Task: Provide the standings of the 2023 Victory Lane Racing Xfinity Series for the track "Indianapolis Motor Spdwy".
Action: Mouse moved to (200, 368)
Screenshot: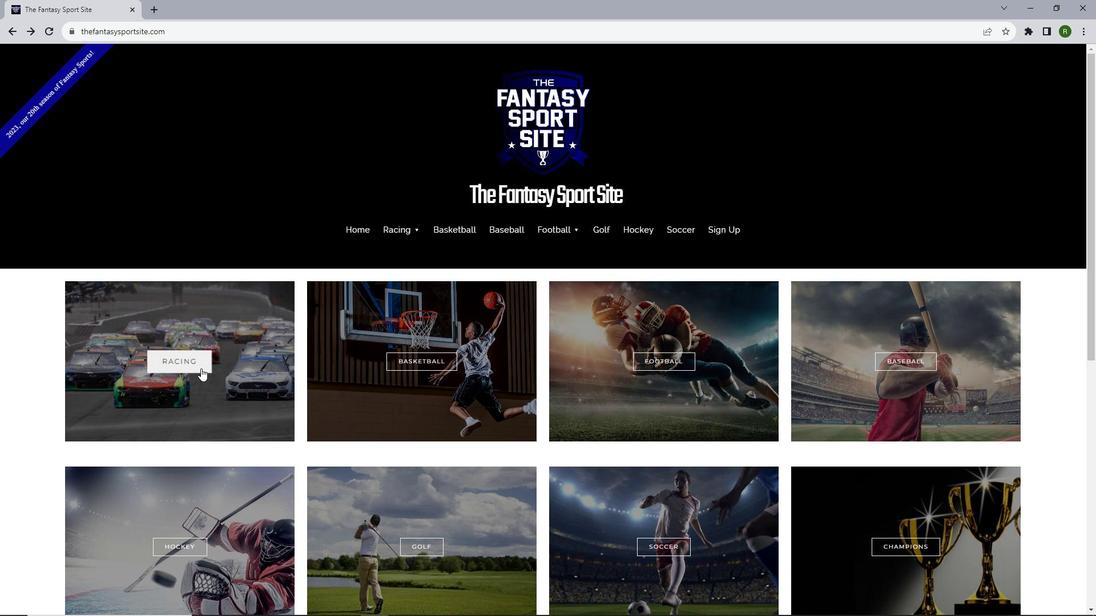 
Action: Mouse pressed left at (200, 368)
Screenshot: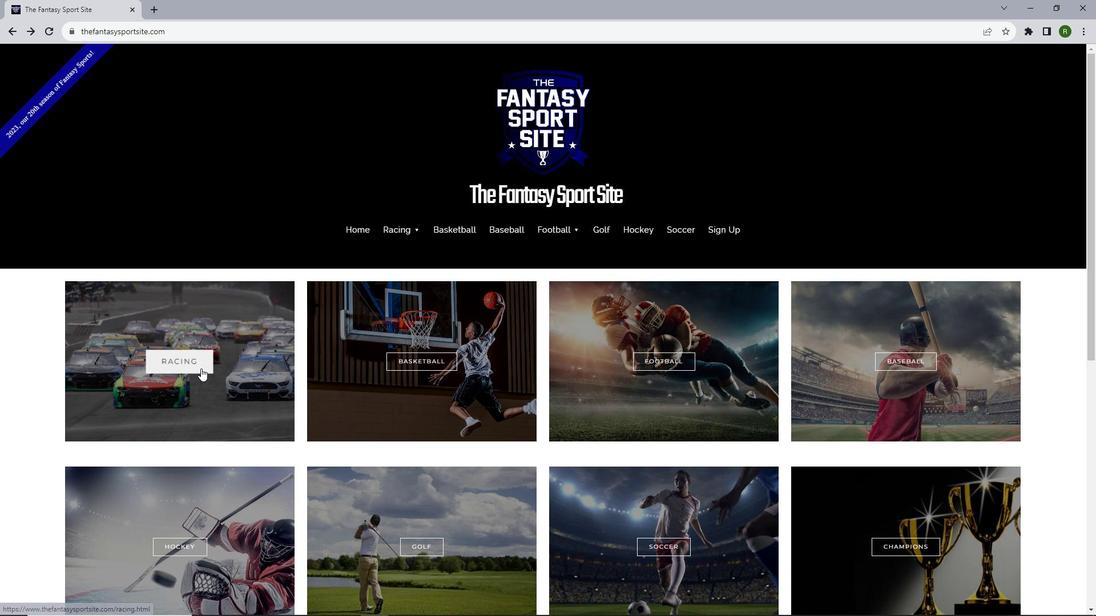 
Action: Mouse moved to (543, 509)
Screenshot: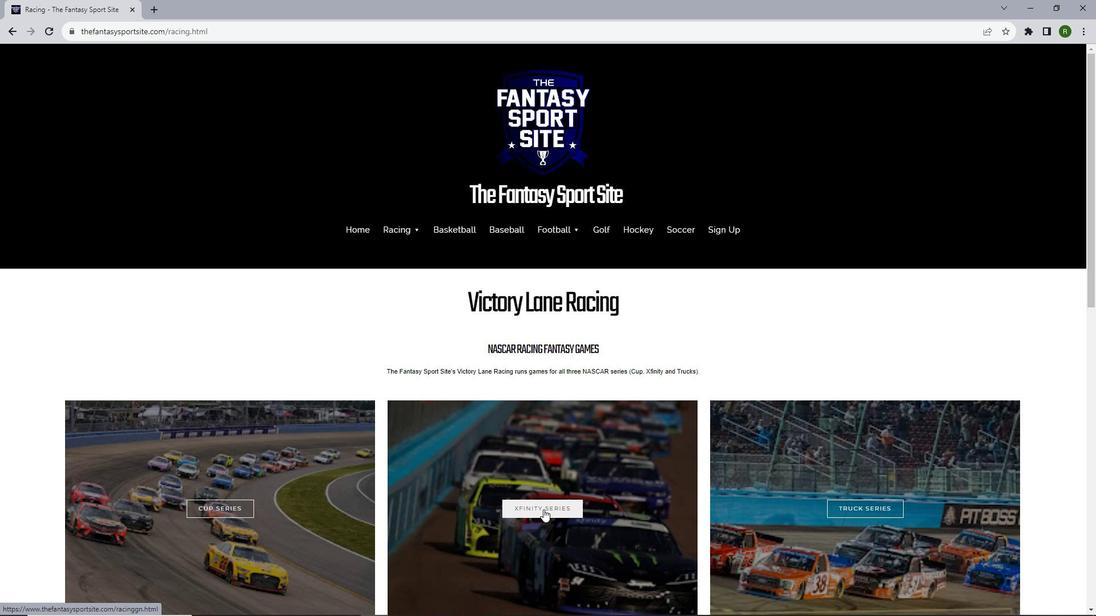 
Action: Mouse pressed left at (543, 509)
Screenshot: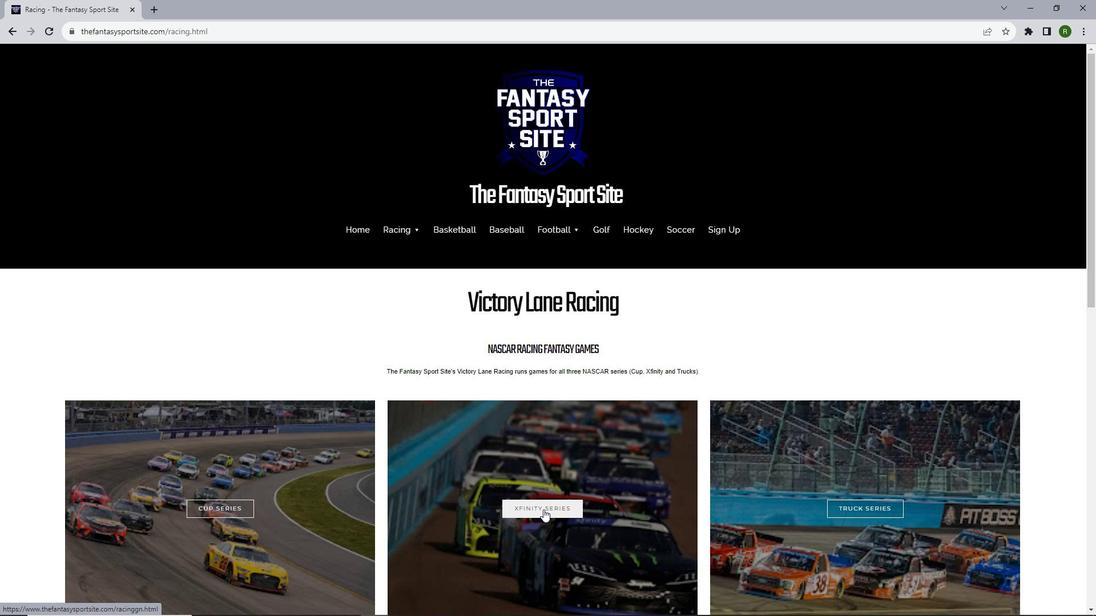 
Action: Mouse moved to (301, 254)
Screenshot: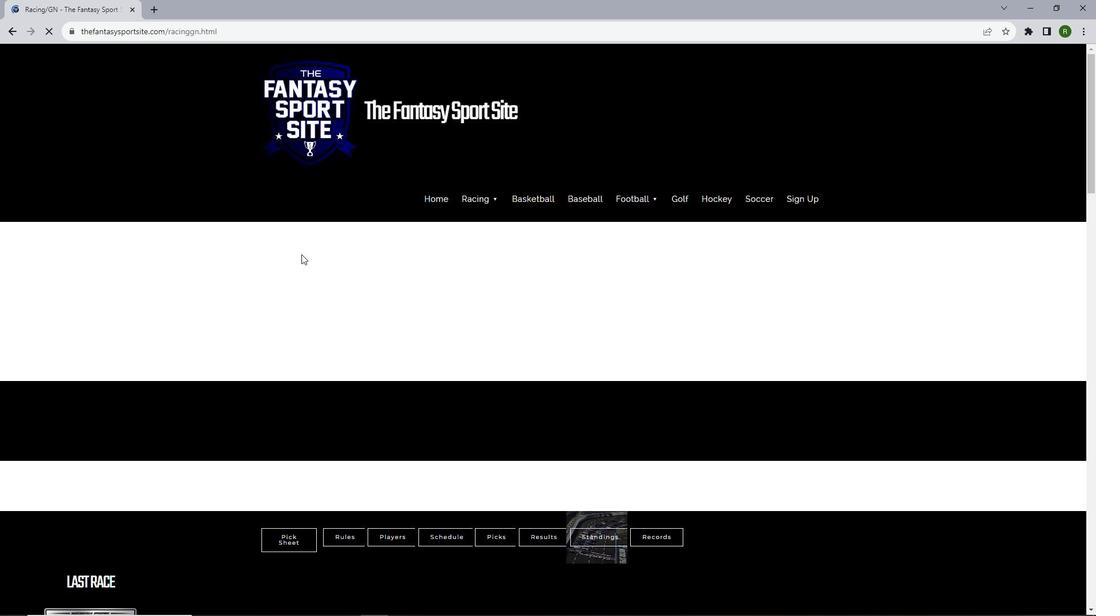 
Action: Mouse scrolled (301, 254) with delta (0, 0)
Screenshot: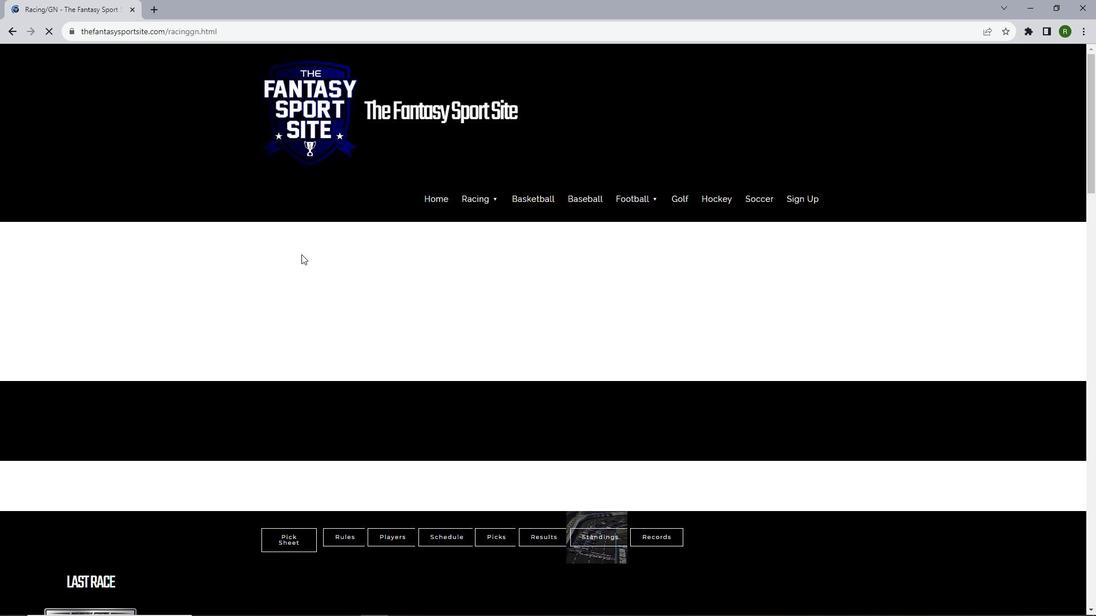 
Action: Mouse scrolled (301, 254) with delta (0, 0)
Screenshot: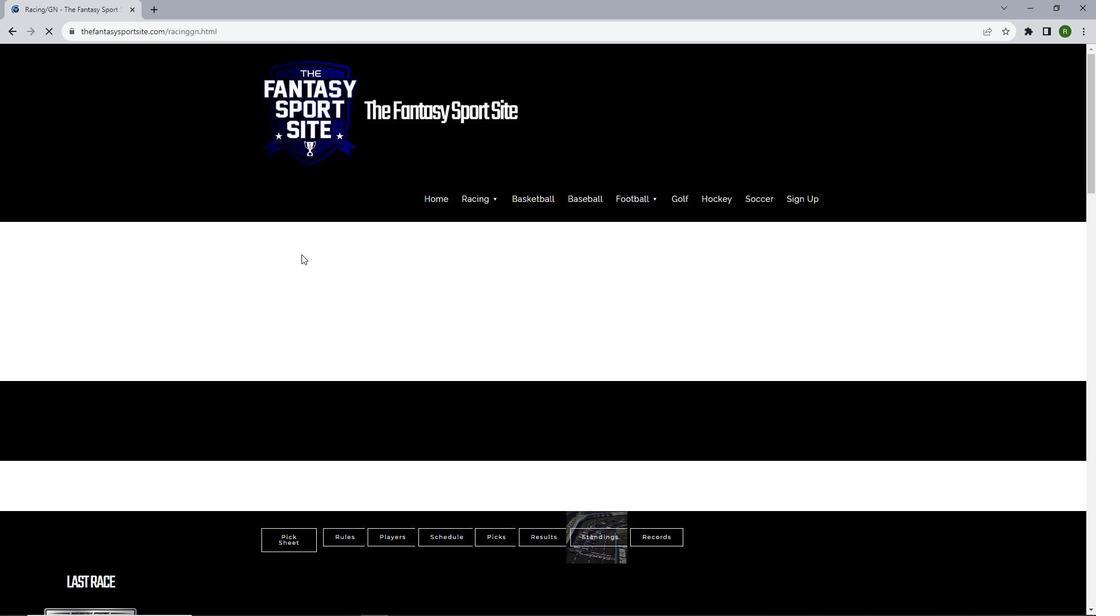 
Action: Mouse moved to (468, 266)
Screenshot: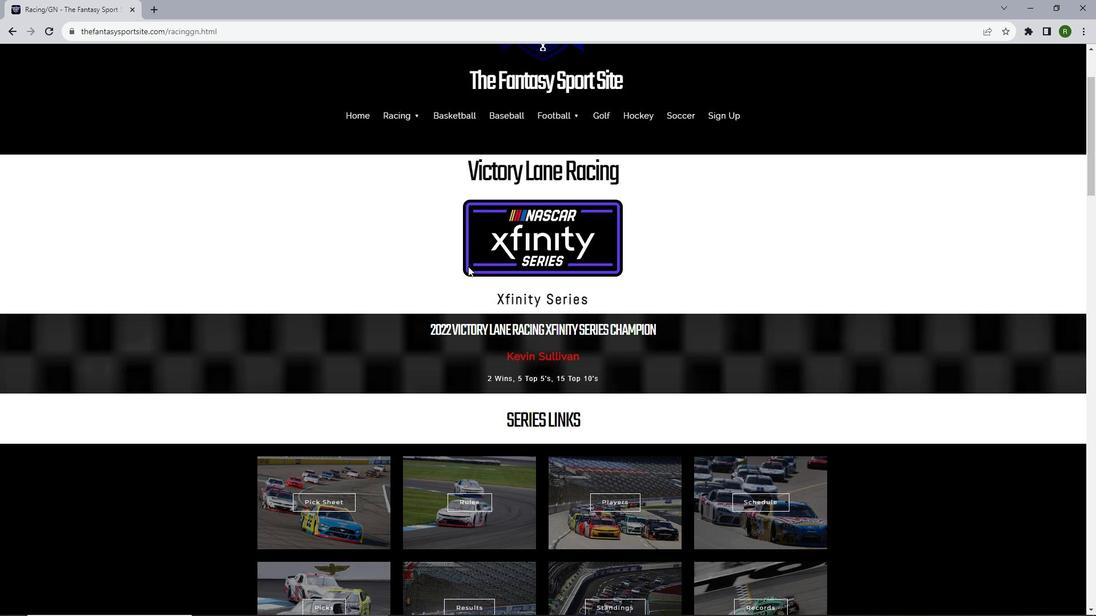 
Action: Mouse scrolled (468, 266) with delta (0, 0)
Screenshot: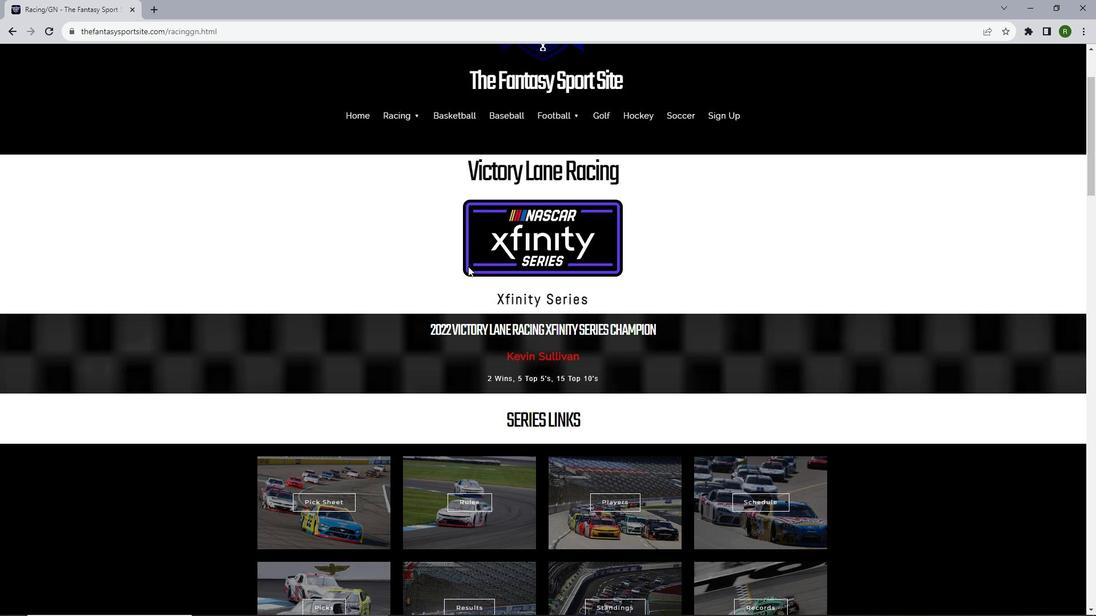 
Action: Mouse scrolled (468, 266) with delta (0, 0)
Screenshot: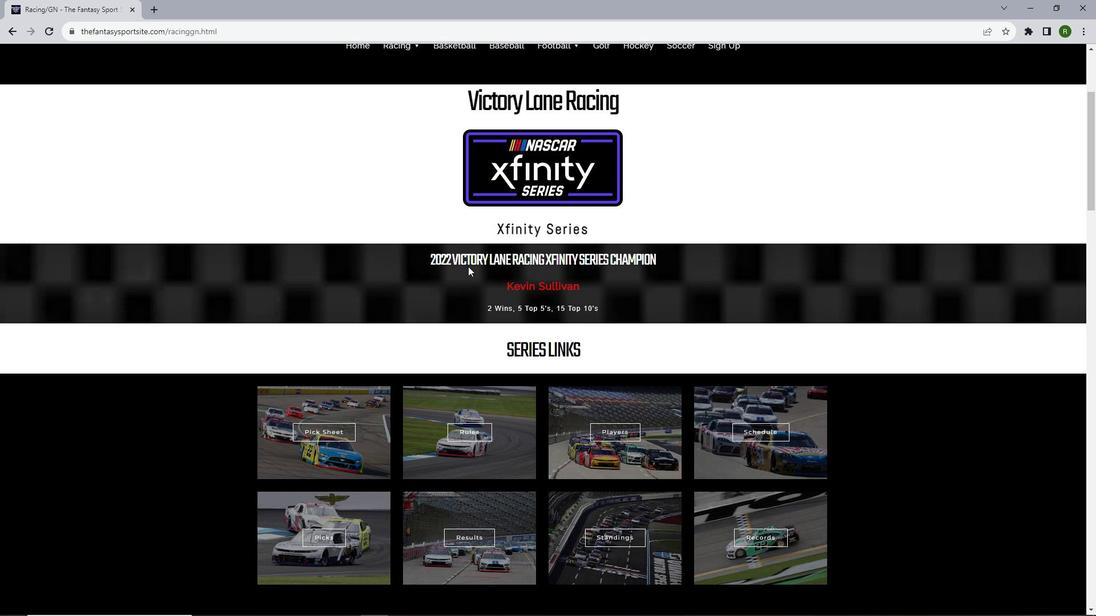 
Action: Mouse moved to (606, 496)
Screenshot: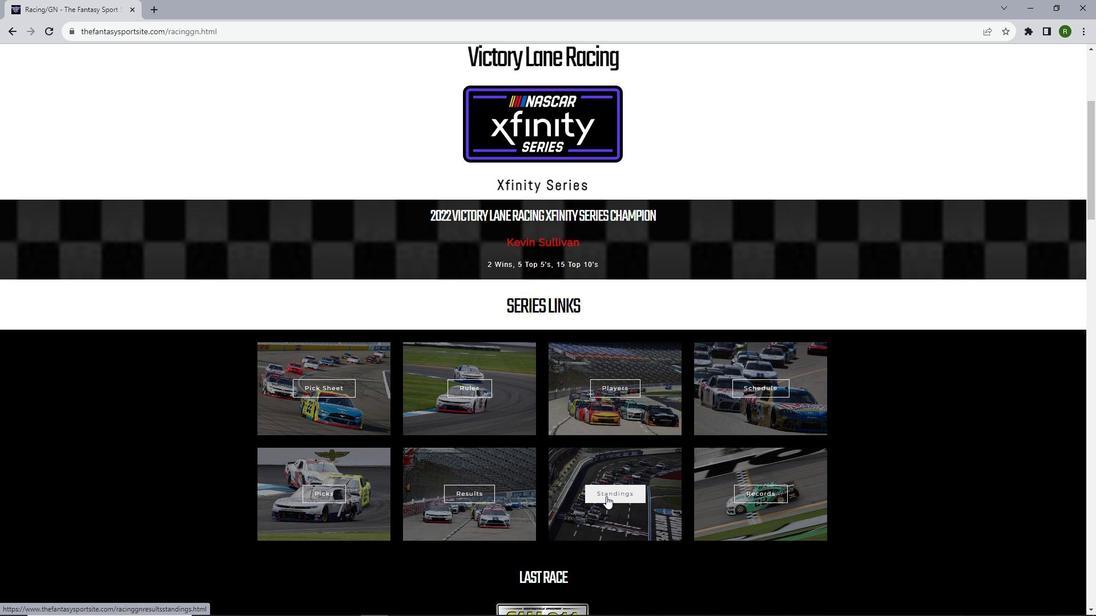 
Action: Mouse pressed left at (606, 496)
Screenshot: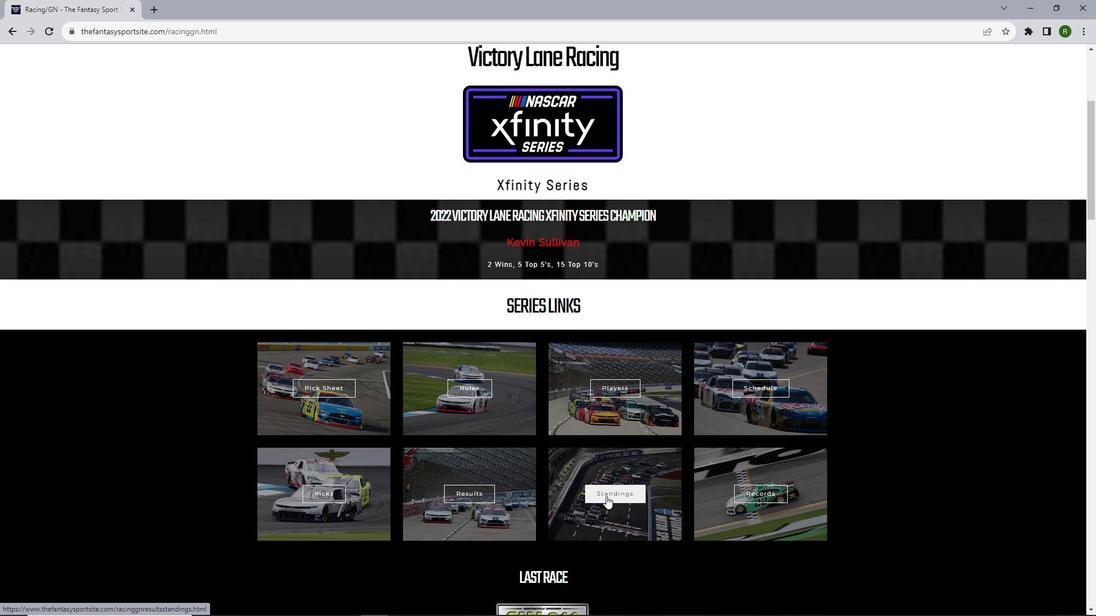 
Action: Mouse moved to (538, 317)
Screenshot: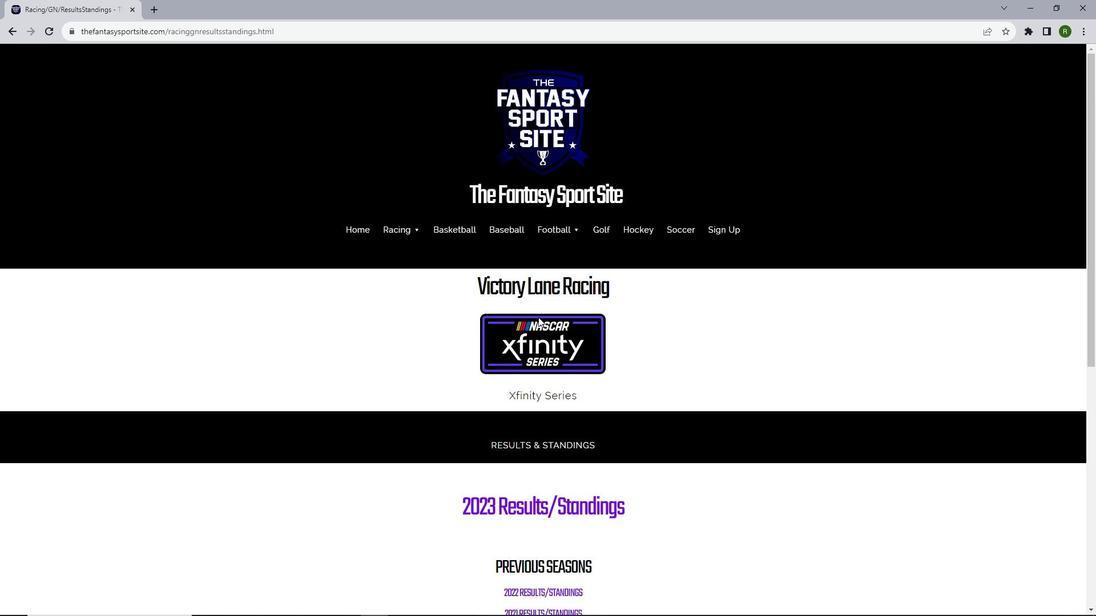 
Action: Mouse scrolled (538, 316) with delta (0, 0)
Screenshot: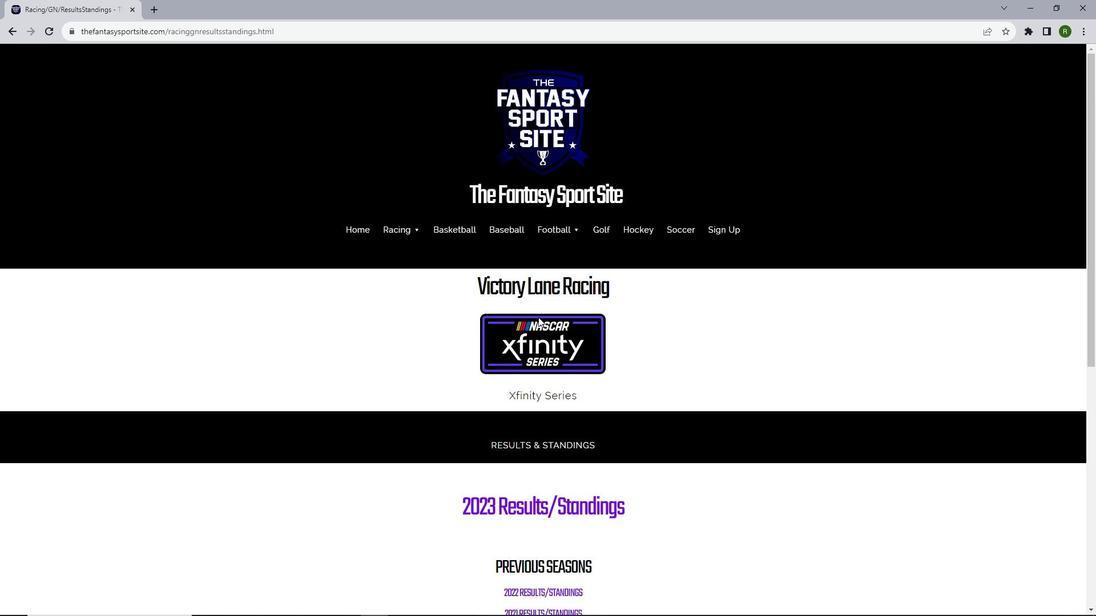 
Action: Mouse scrolled (538, 316) with delta (0, 0)
Screenshot: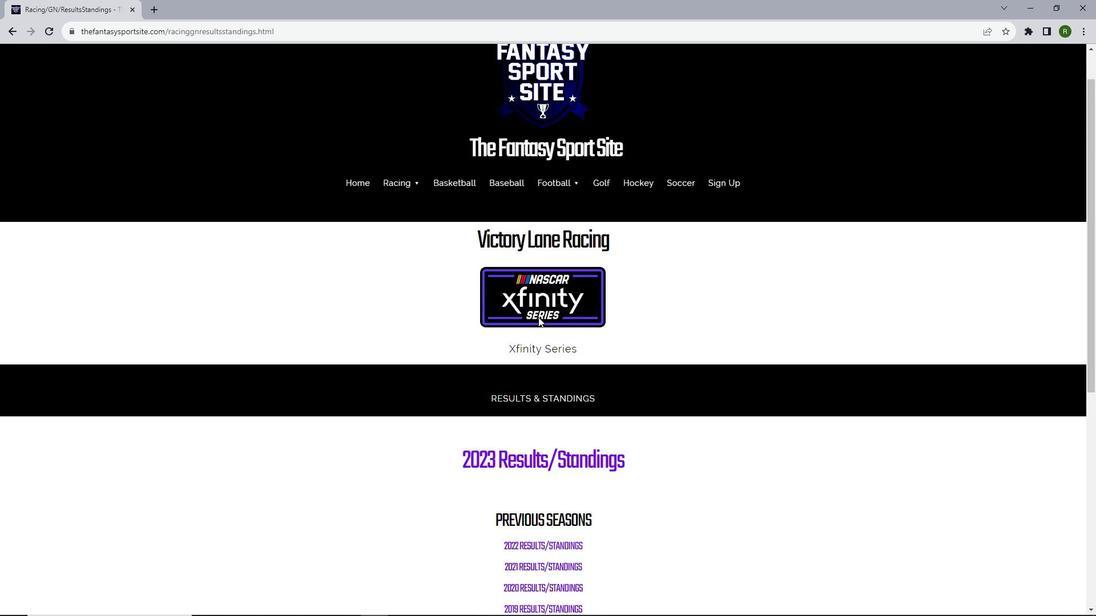 
Action: Mouse scrolled (538, 316) with delta (0, 0)
Screenshot: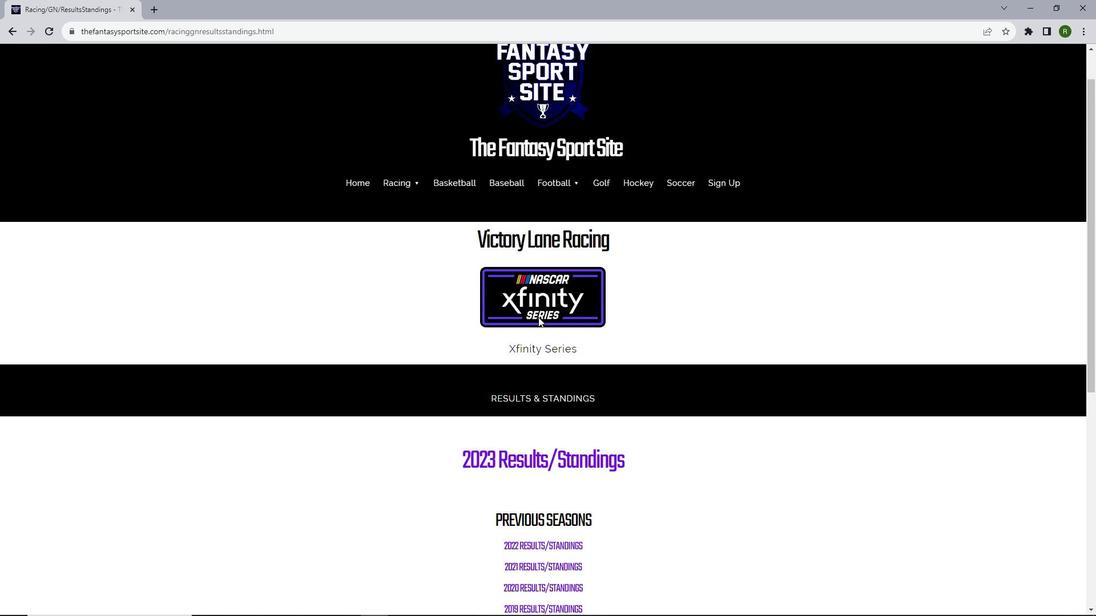 
Action: Mouse scrolled (538, 316) with delta (0, 0)
Screenshot: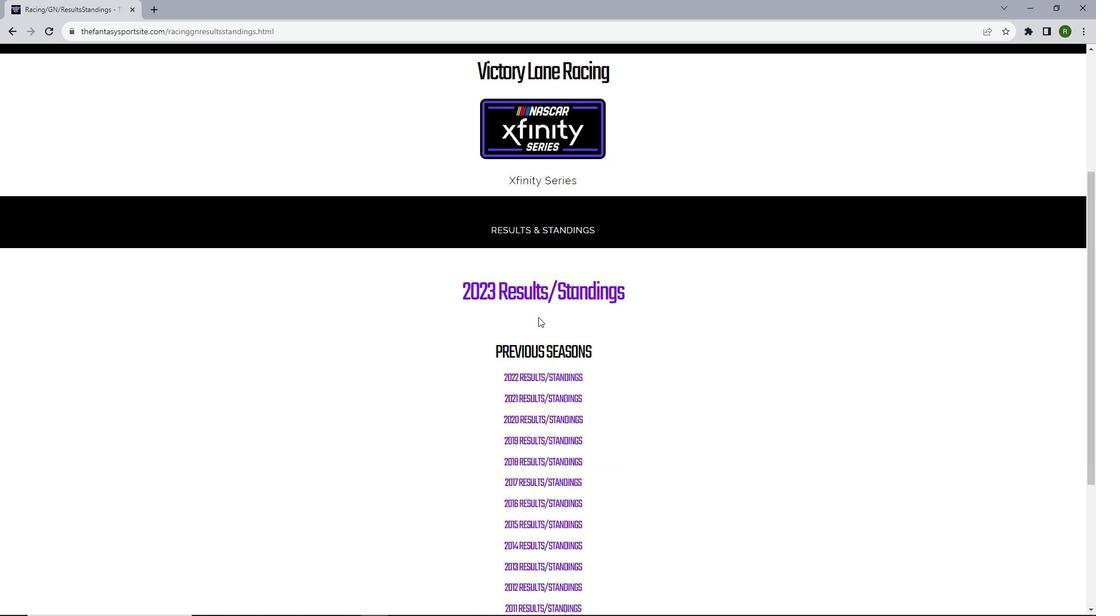 
Action: Mouse moved to (535, 285)
Screenshot: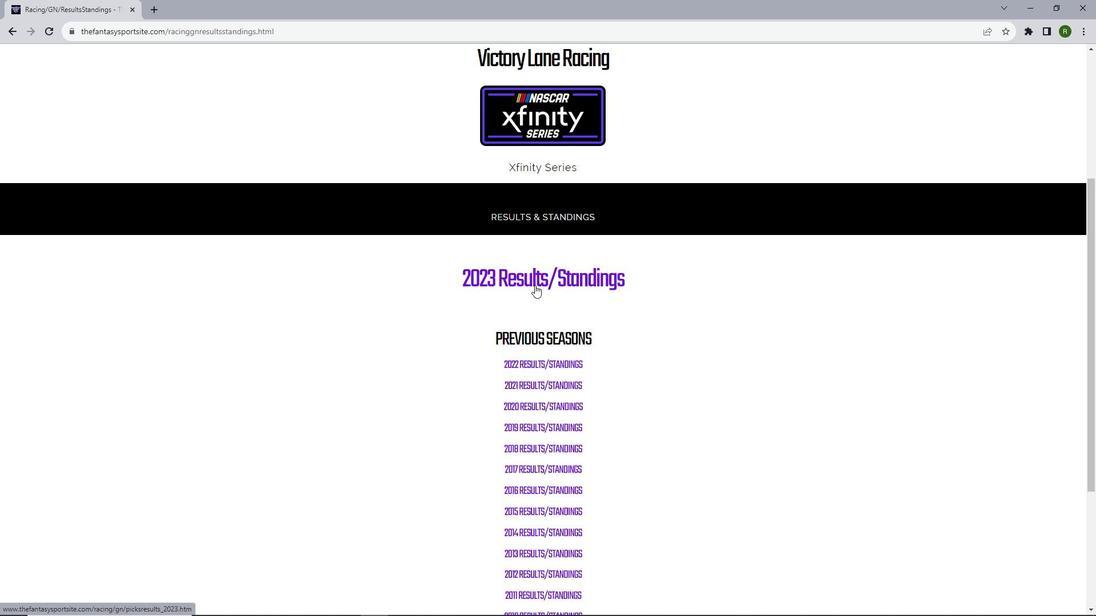 
Action: Mouse pressed left at (535, 285)
Screenshot: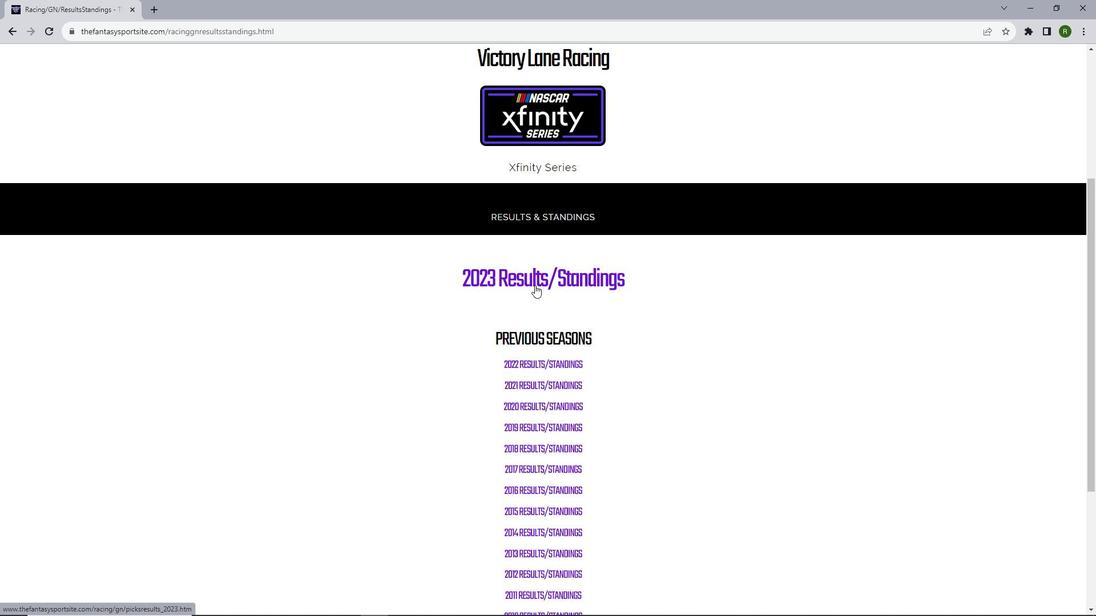 
Action: Mouse scrolled (535, 284) with delta (0, 0)
Screenshot: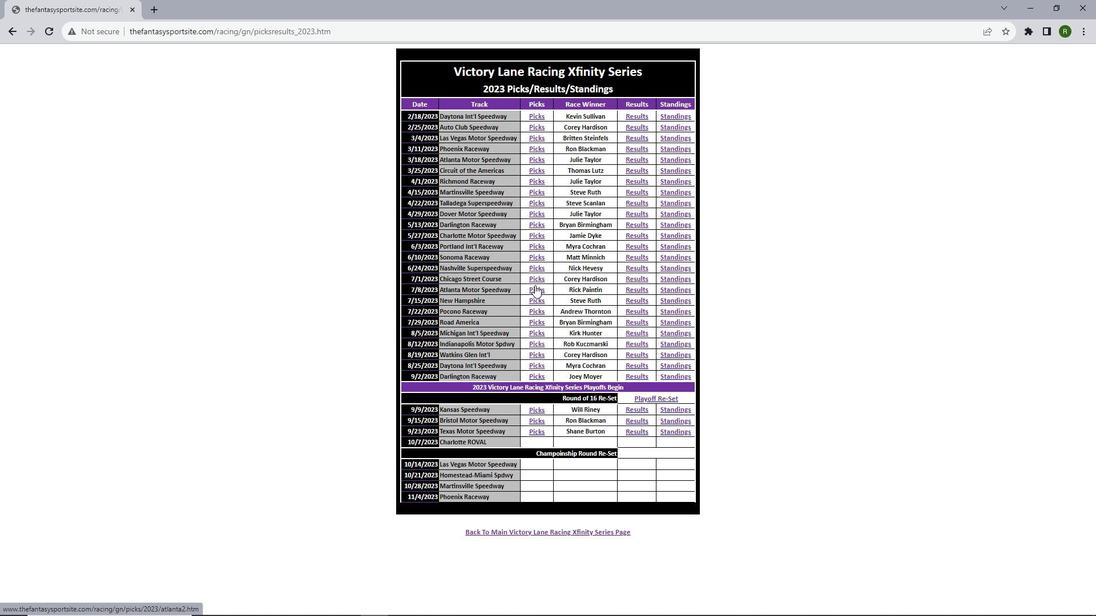 
Action: Mouse scrolled (535, 284) with delta (0, 0)
Screenshot: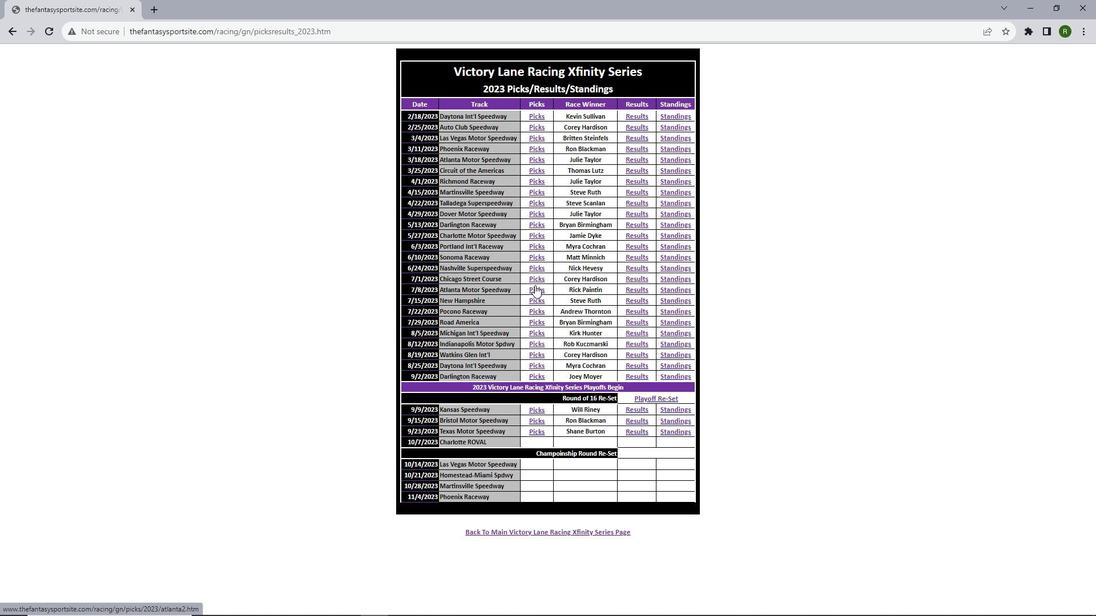 
Action: Mouse moved to (473, 226)
Screenshot: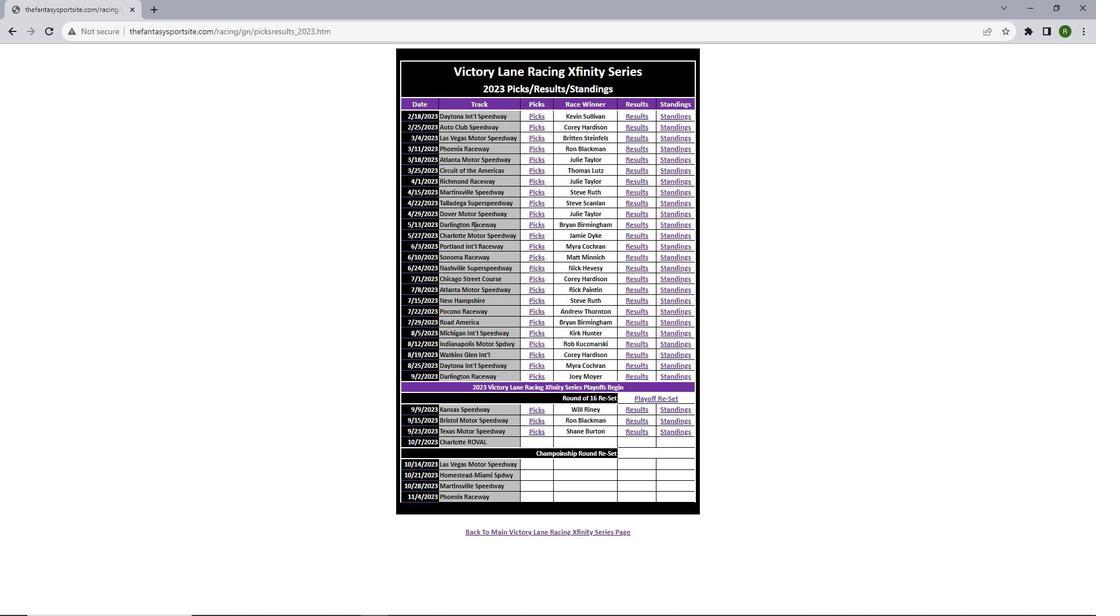 
Action: Mouse scrolled (473, 226) with delta (0, 0)
Screenshot: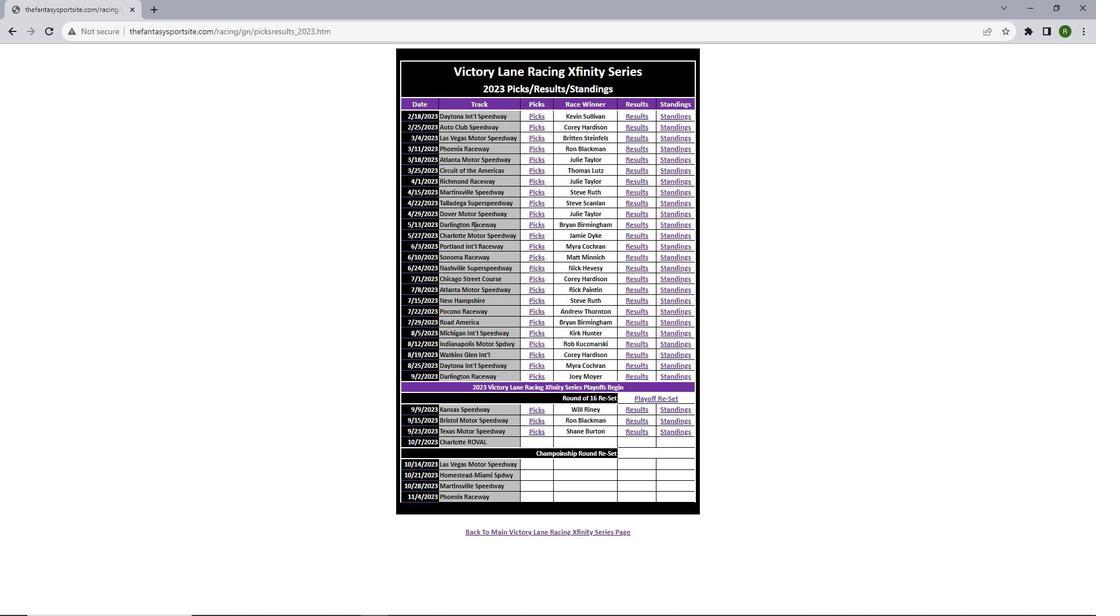 
Action: Mouse moved to (683, 344)
Screenshot: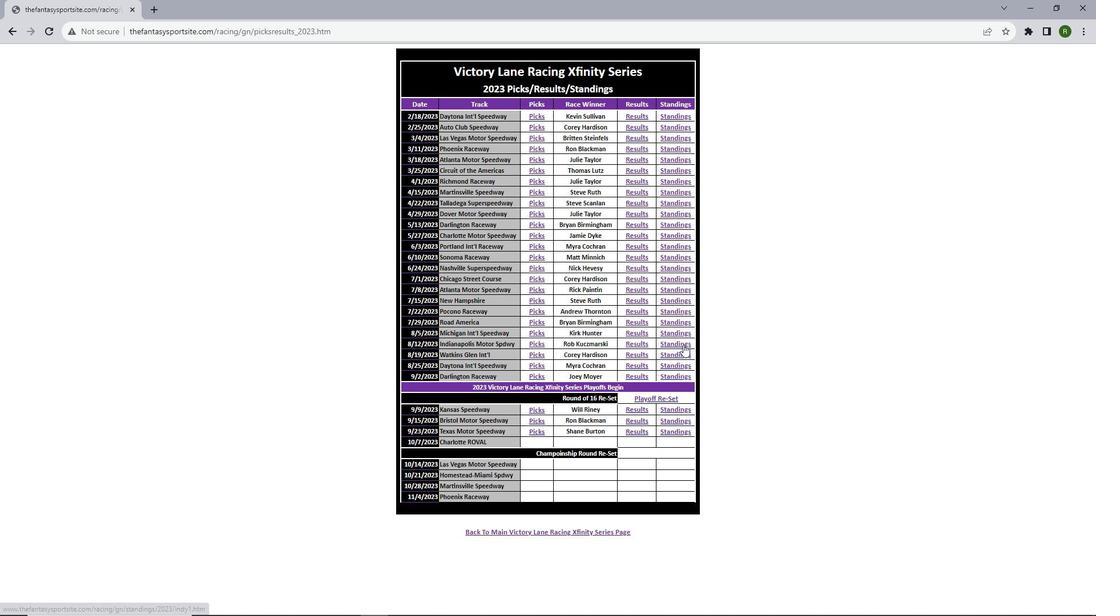 
Action: Mouse pressed left at (683, 344)
Screenshot: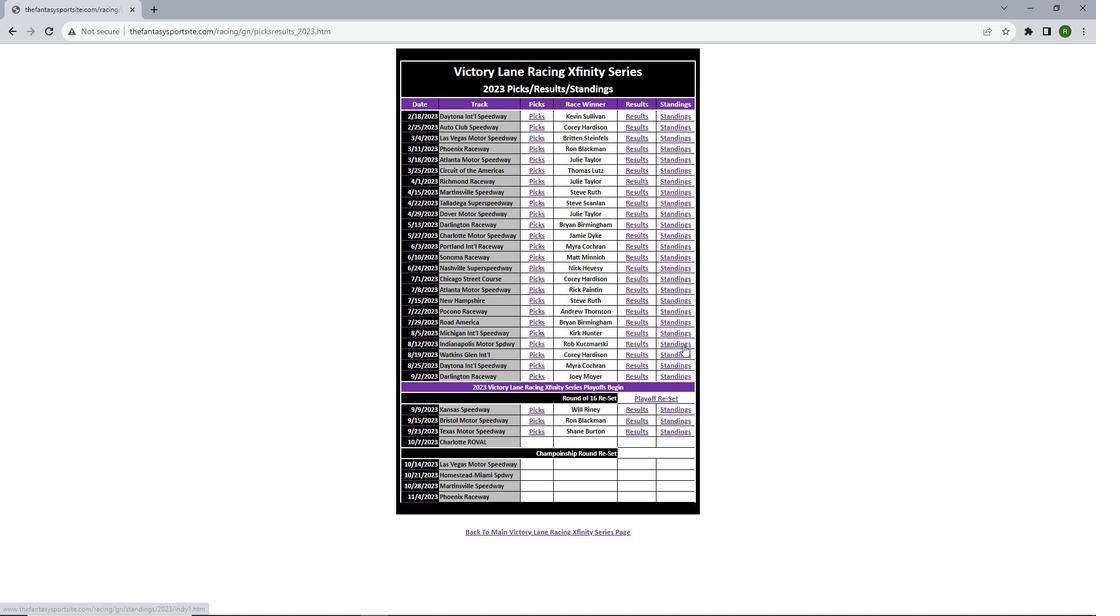 
Action: Mouse moved to (509, 280)
Screenshot: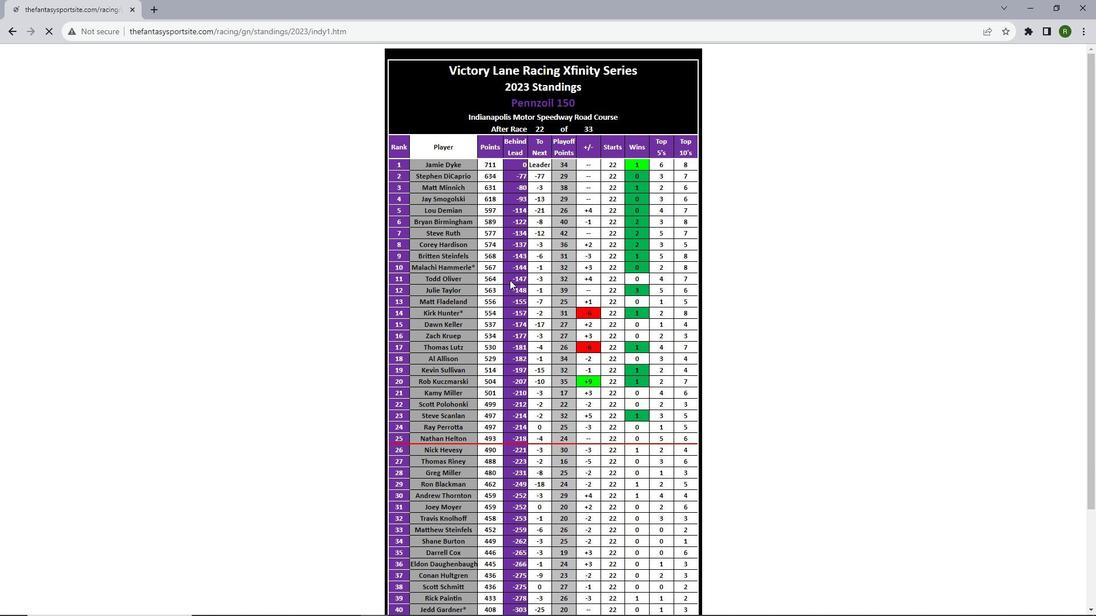 
Action: Mouse scrolled (509, 279) with delta (0, 0)
Screenshot: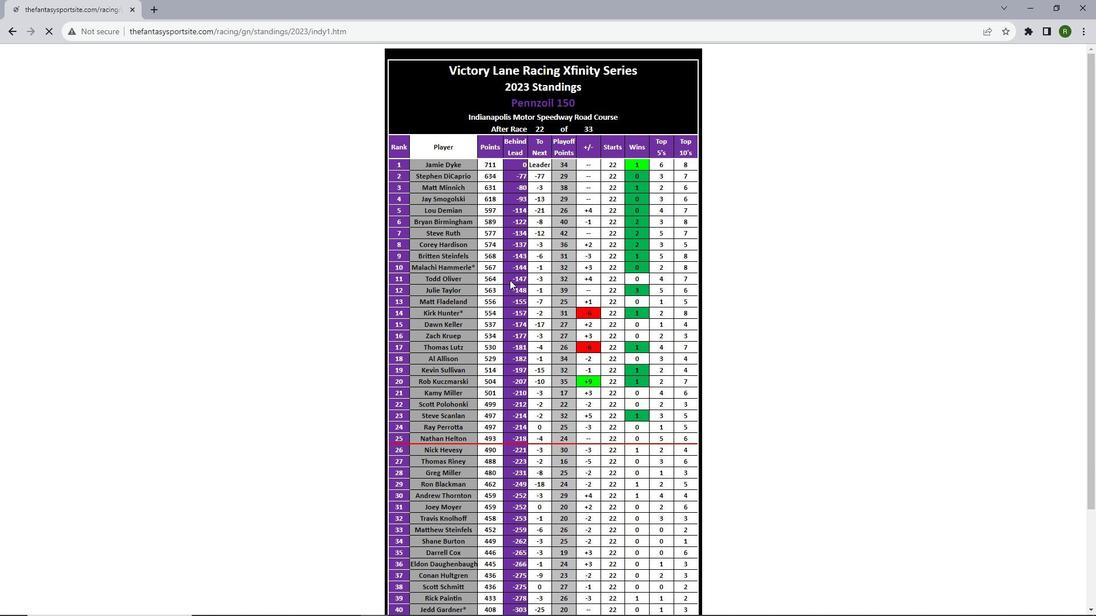 
Action: Mouse scrolled (509, 279) with delta (0, 0)
Screenshot: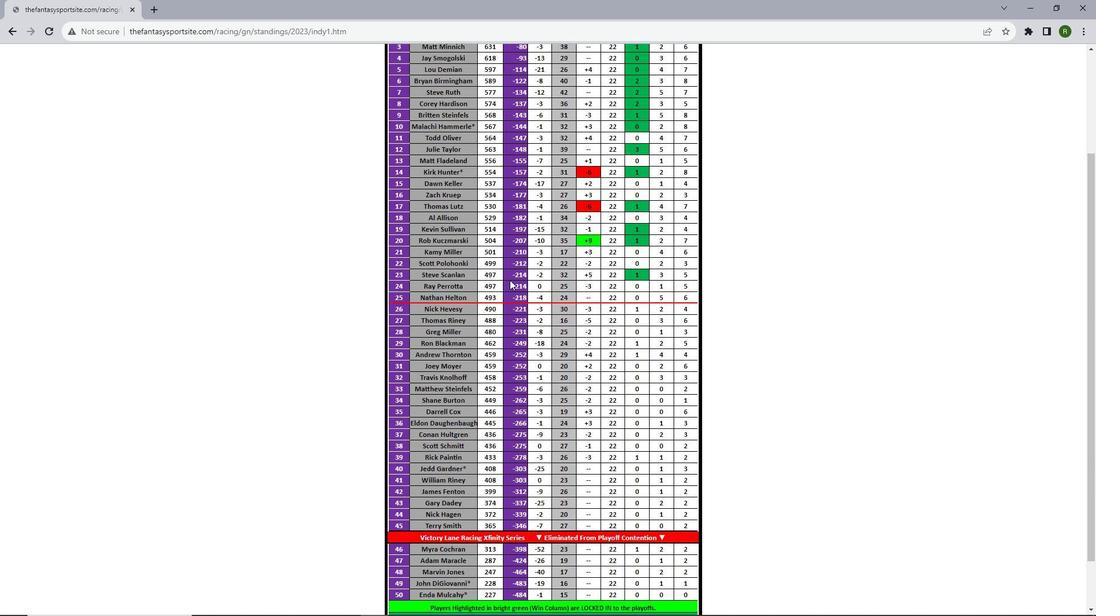 
Action: Mouse scrolled (509, 279) with delta (0, 0)
Screenshot: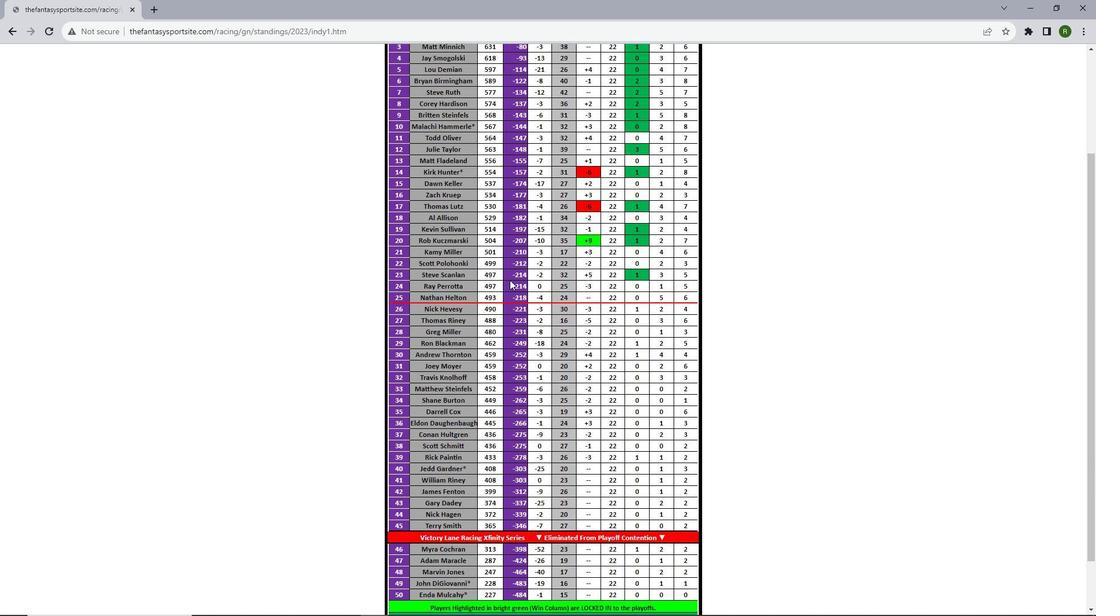 
Action: Mouse scrolled (509, 279) with delta (0, 0)
Screenshot: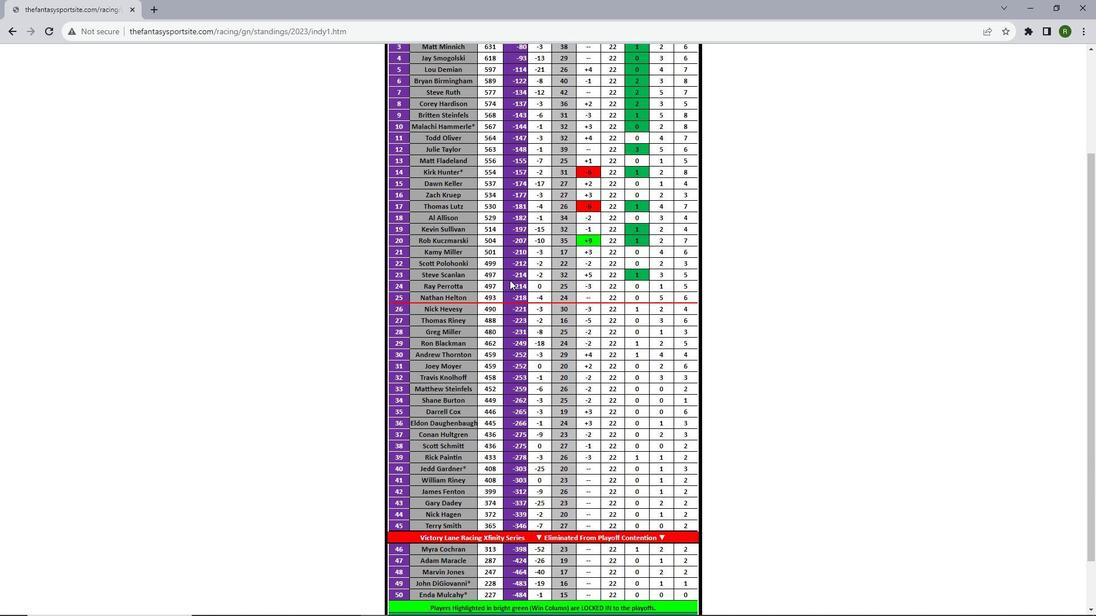 
Action: Mouse scrolled (509, 279) with delta (0, 0)
Screenshot: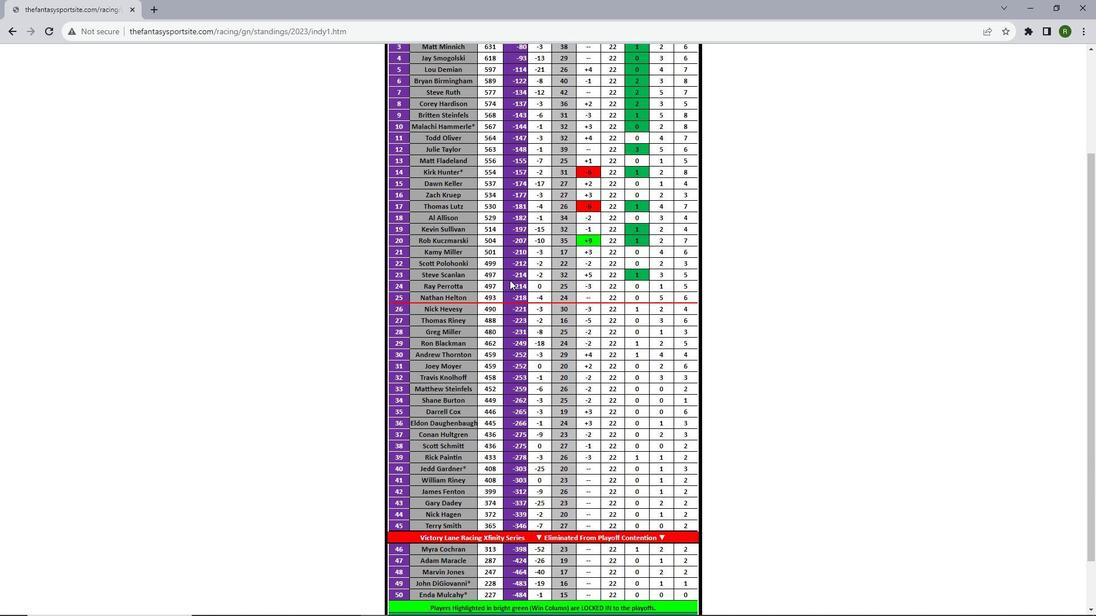 
Action: Mouse scrolled (509, 279) with delta (0, -1)
Screenshot: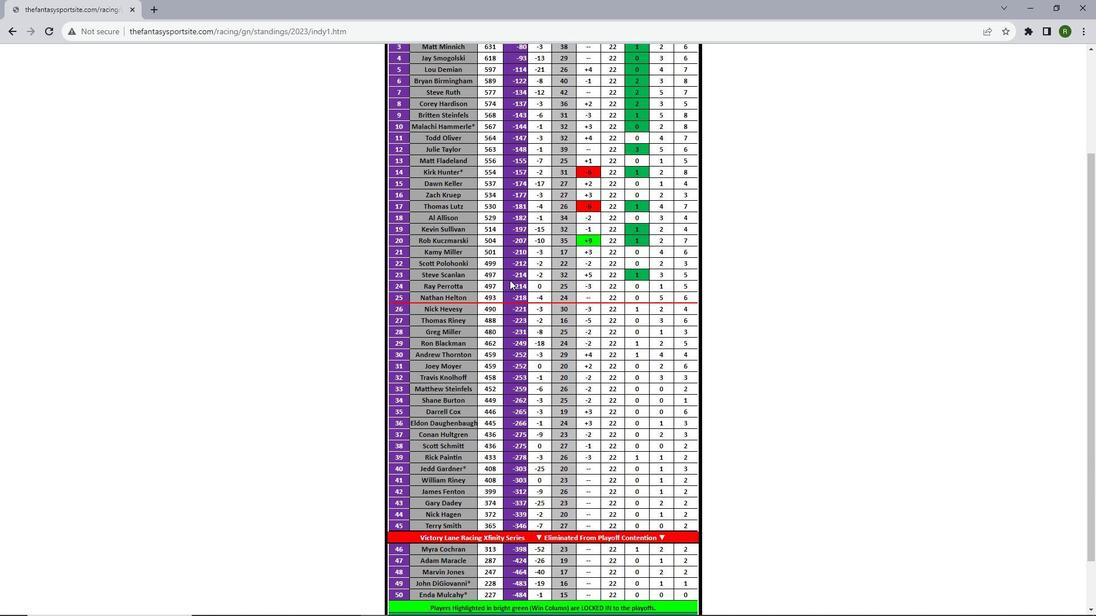 
Action: Mouse scrolled (509, 280) with delta (0, 0)
Screenshot: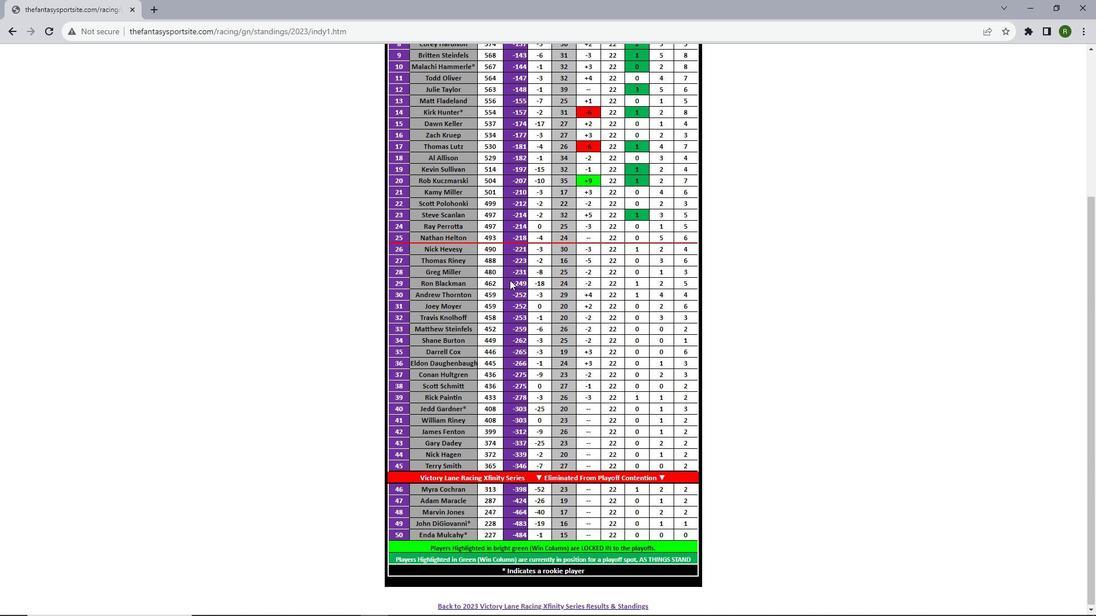 
Action: Mouse scrolled (509, 280) with delta (0, 0)
Screenshot: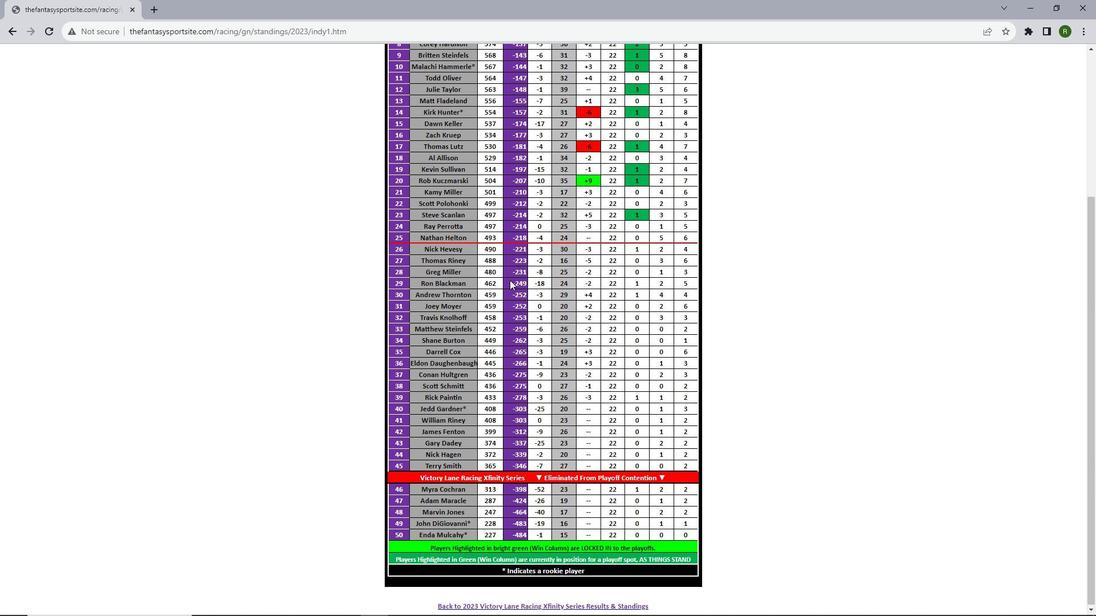 
Action: Mouse scrolled (509, 280) with delta (0, 0)
Screenshot: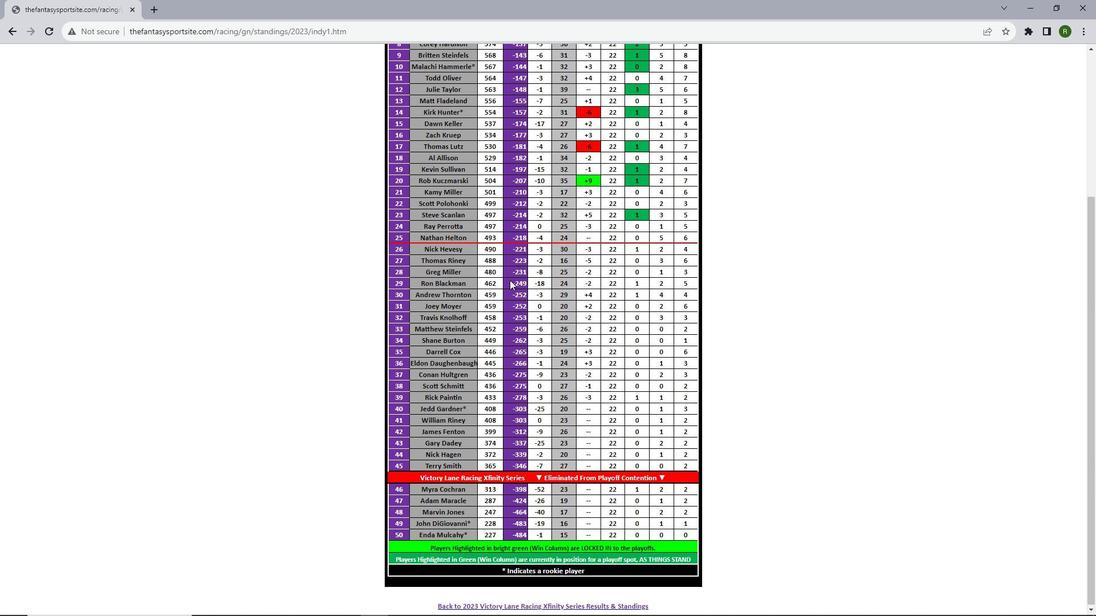 
Action: Mouse scrolled (509, 280) with delta (0, 0)
Screenshot: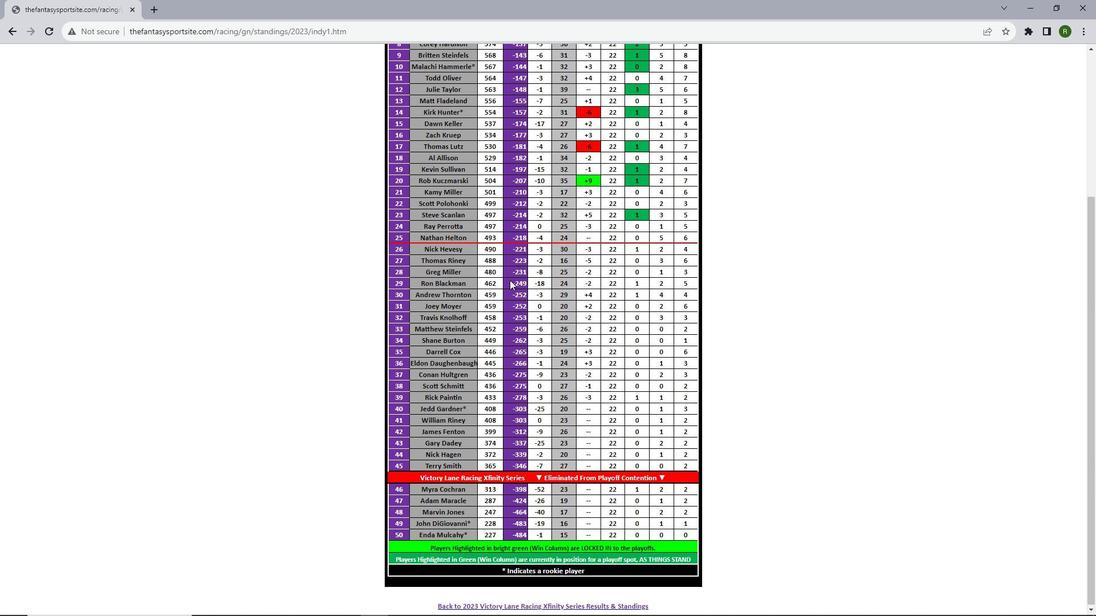 
Action: Mouse scrolled (509, 280) with delta (0, 0)
Screenshot: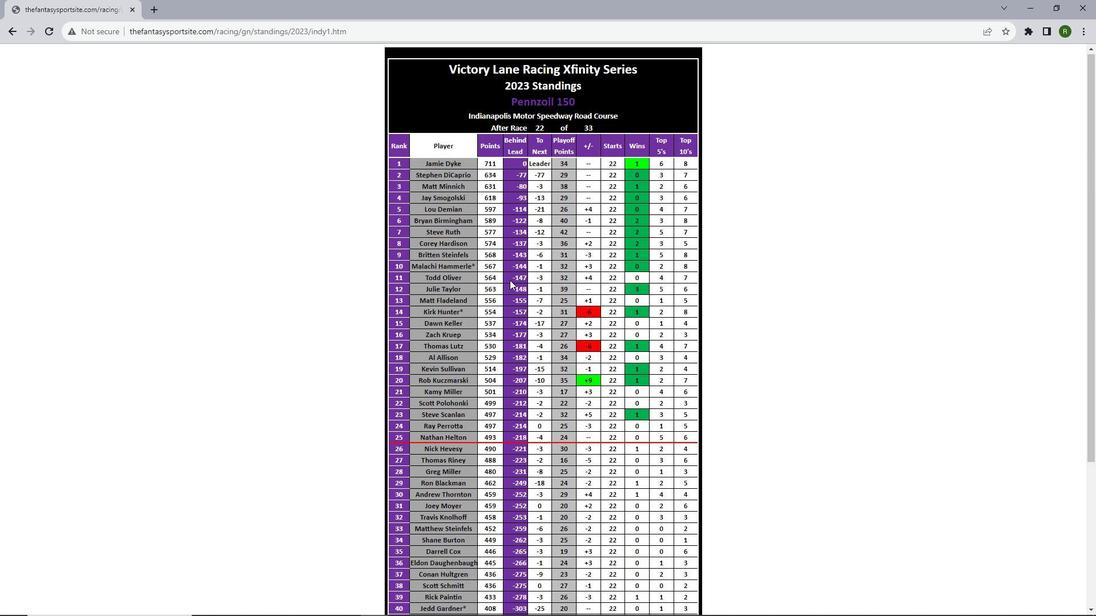 
Action: Mouse scrolled (509, 280) with delta (0, 0)
Screenshot: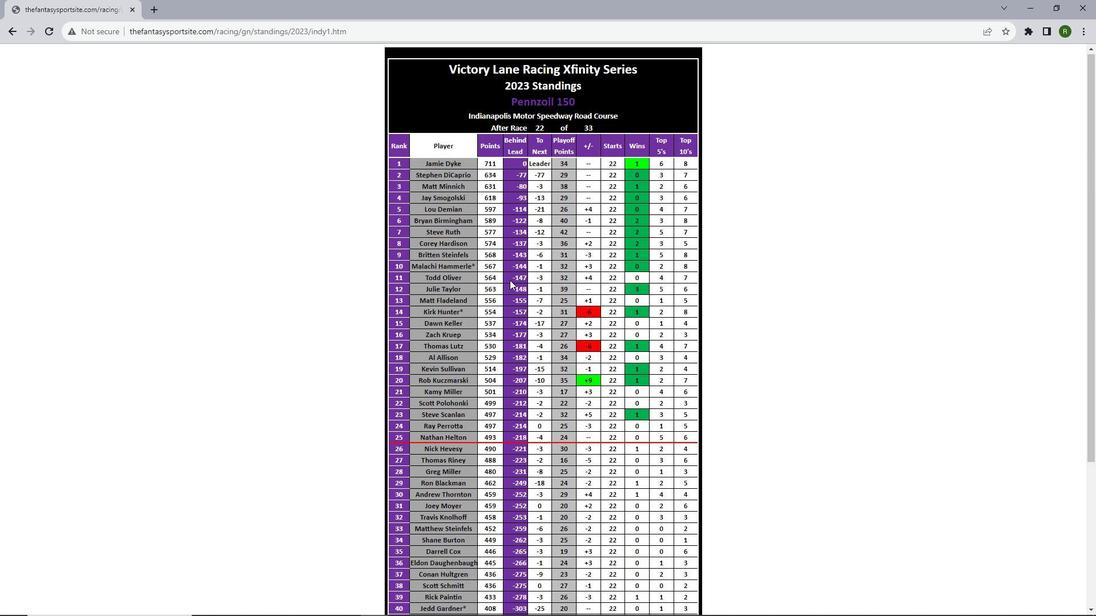 
Action: Mouse scrolled (509, 280) with delta (0, 0)
Screenshot: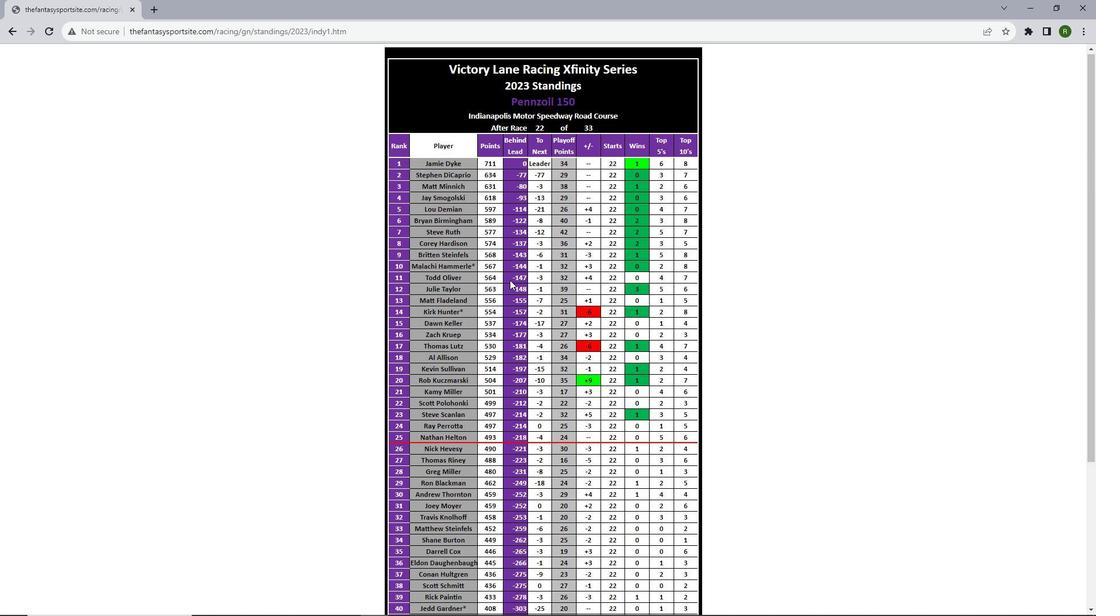 
Action: Mouse scrolled (509, 280) with delta (0, 0)
Screenshot: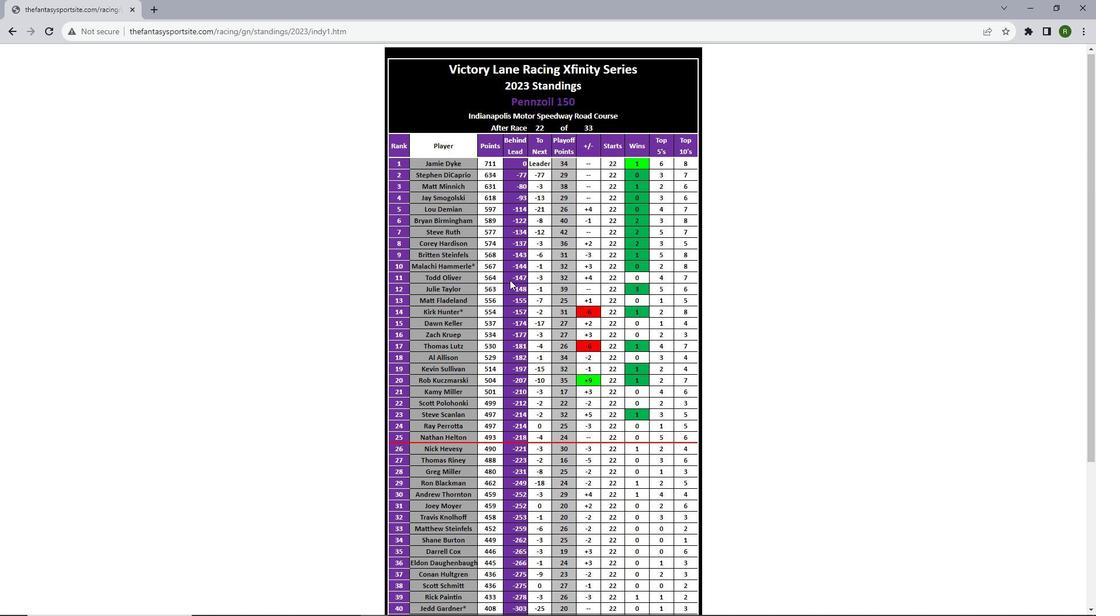 
